 Task: Search for the company nameAmazon
Action: Mouse moved to (16, 224)
Screenshot: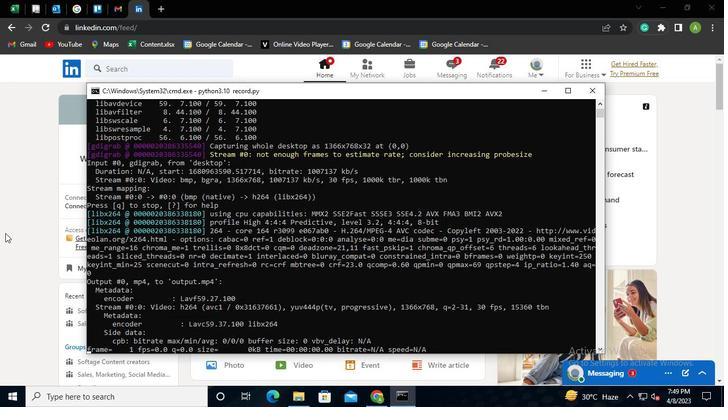 
Action: Mouse pressed left at (16, 224)
Screenshot: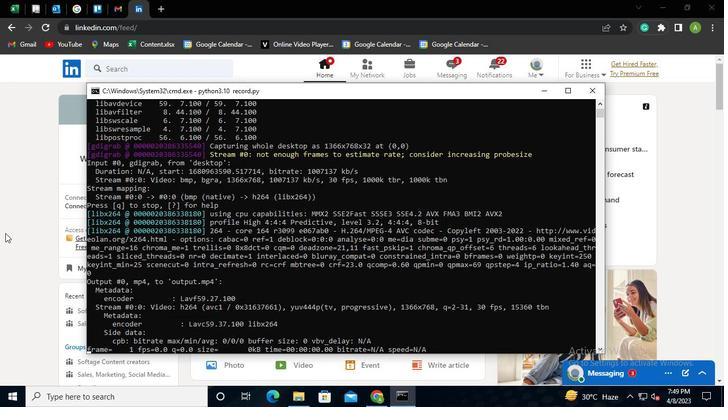 
Action: Mouse moved to (120, 65)
Screenshot: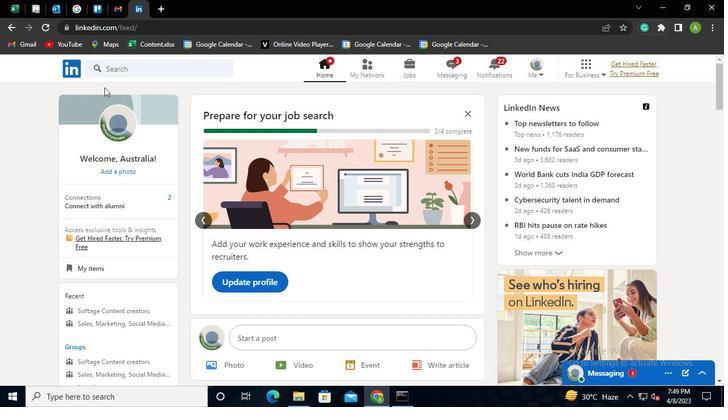 
Action: Mouse pressed left at (120, 65)
Screenshot: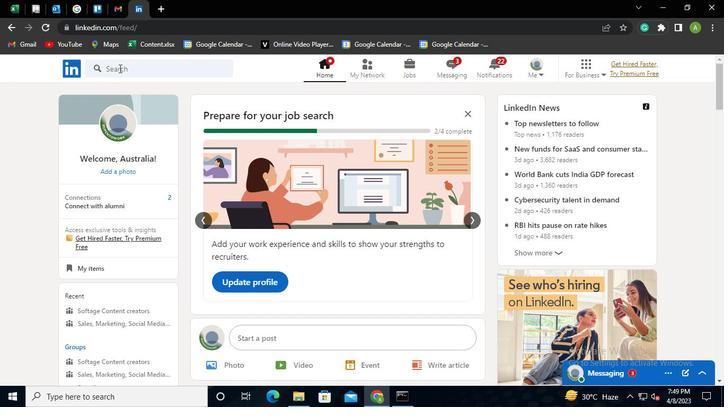 
Action: Keyboard Key.shift
Screenshot: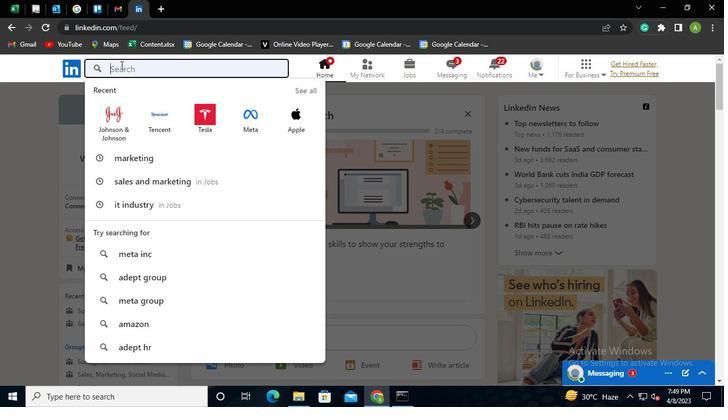 
Action: Keyboard Key.shift
Screenshot: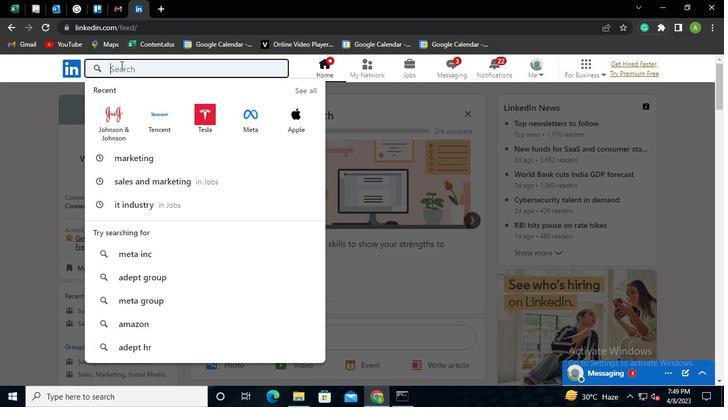 
Action: Keyboard A
Screenshot: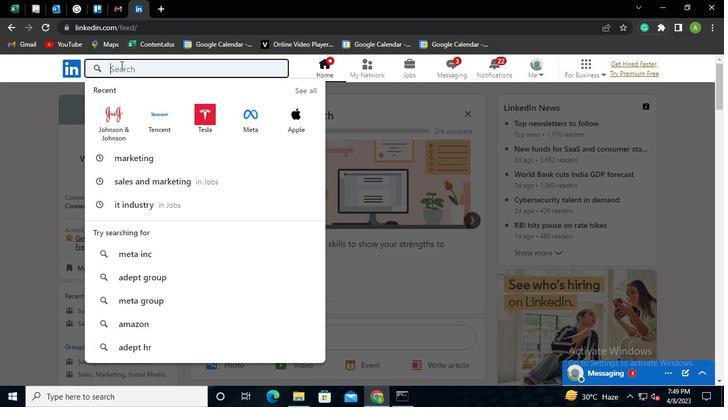 
Action: Keyboard m
Screenshot: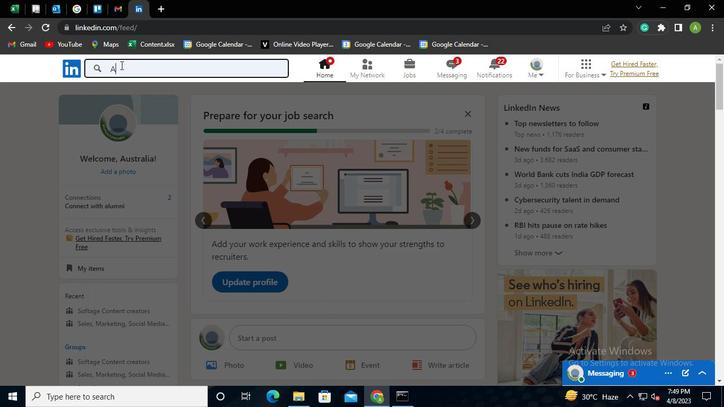 
Action: Keyboard a
Screenshot: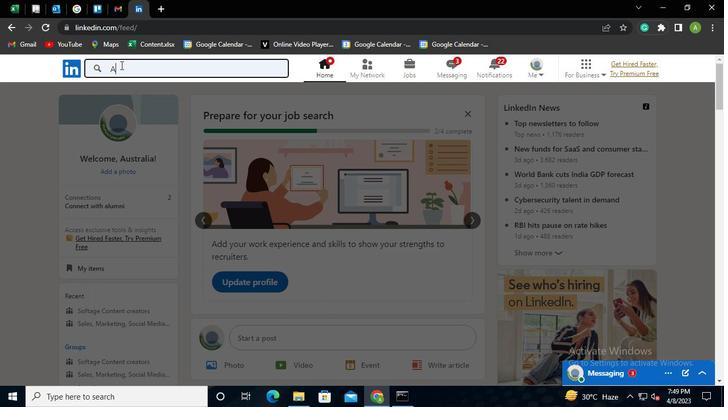 
Action: Keyboard z
Screenshot: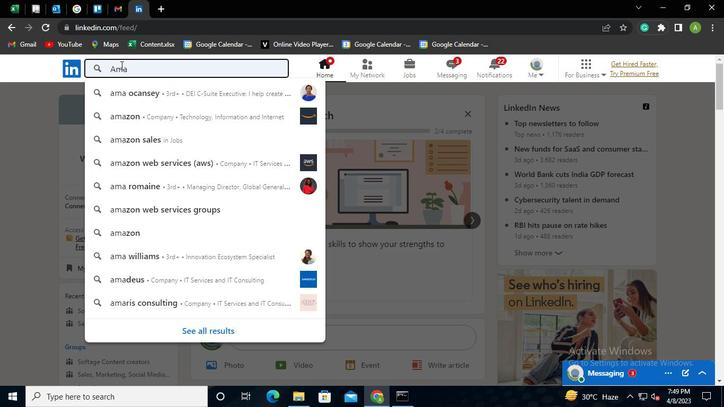 
Action: Keyboard Key.down
Screenshot: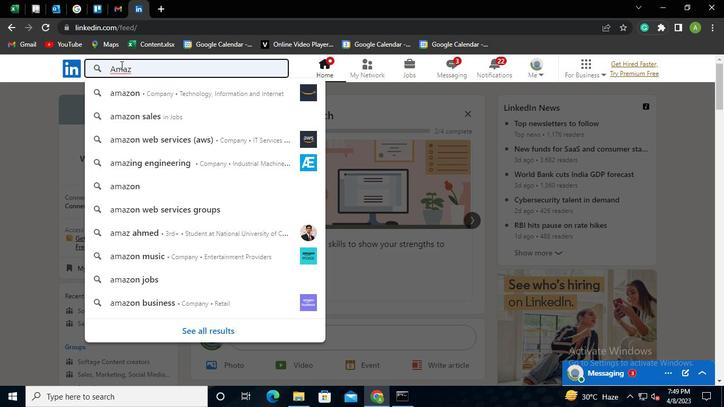 
Action: Keyboard Key.enter
Screenshot: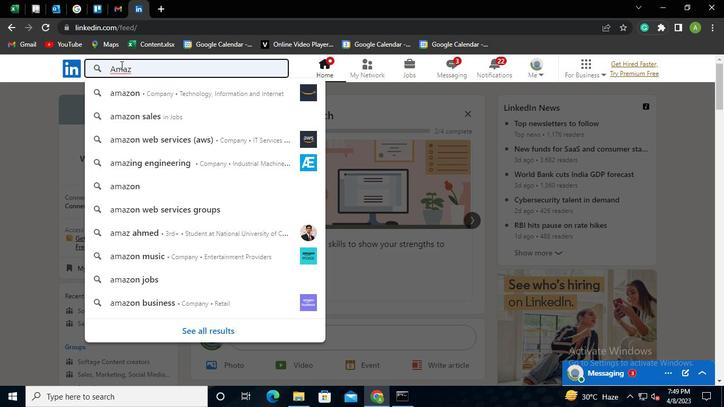 
Action: Mouse moved to (221, 157)
Screenshot: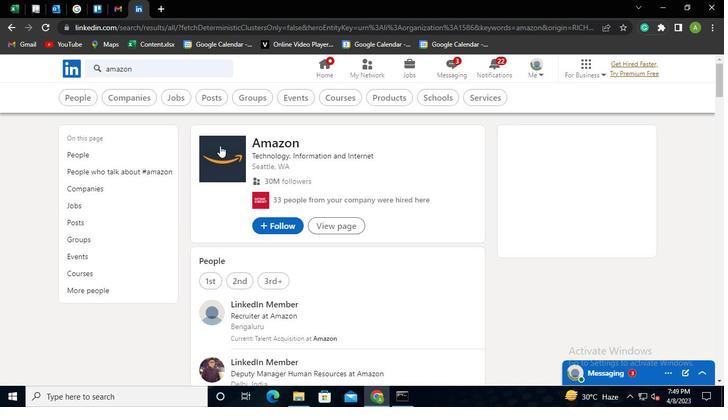 
Action: Mouse pressed left at (221, 157)
Screenshot: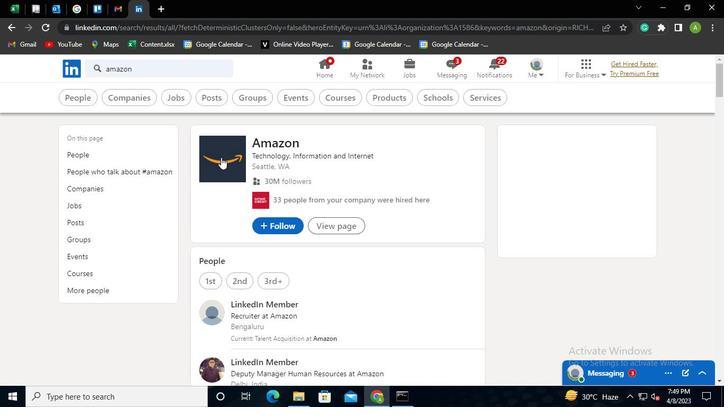 
Action: Mouse moved to (401, 399)
Screenshot: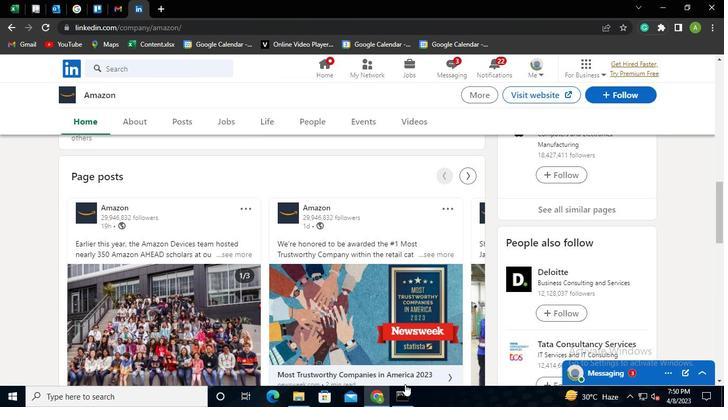 
Action: Mouse pressed left at (401, 399)
Screenshot: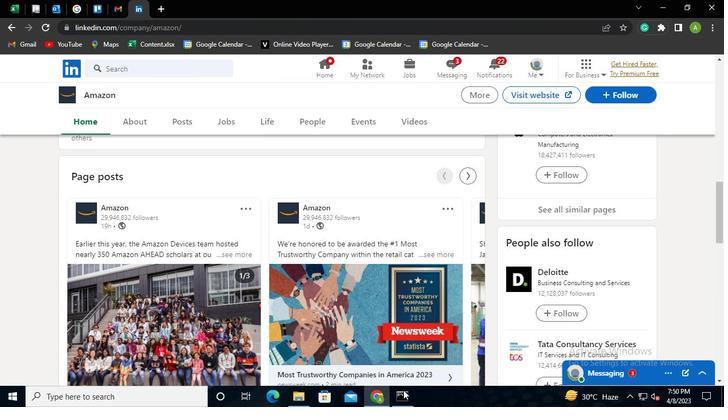 
Action: Mouse moved to (585, 92)
Screenshot: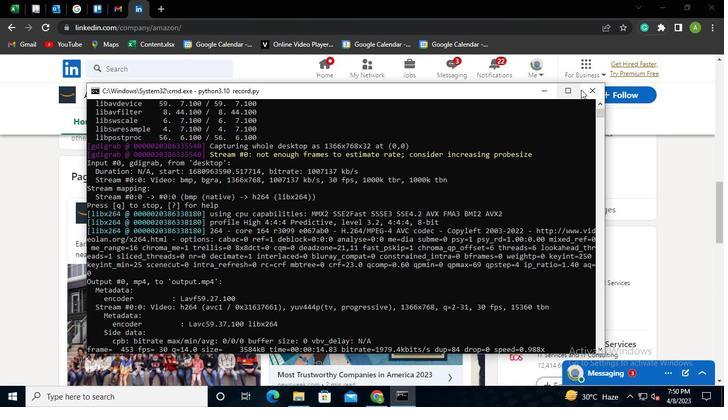 
Action: Mouse pressed left at (585, 92)
Screenshot: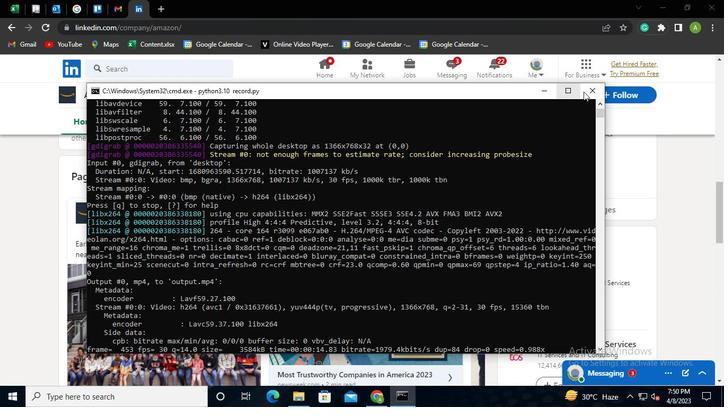 
